 Task: Use the audio channel remapper to remap the "Center" to "Rear left".
Action: Mouse moved to (100, 13)
Screenshot: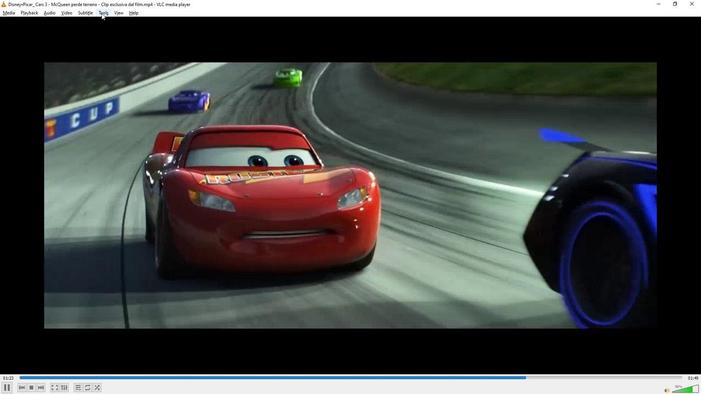 
Action: Mouse pressed left at (100, 13)
Screenshot: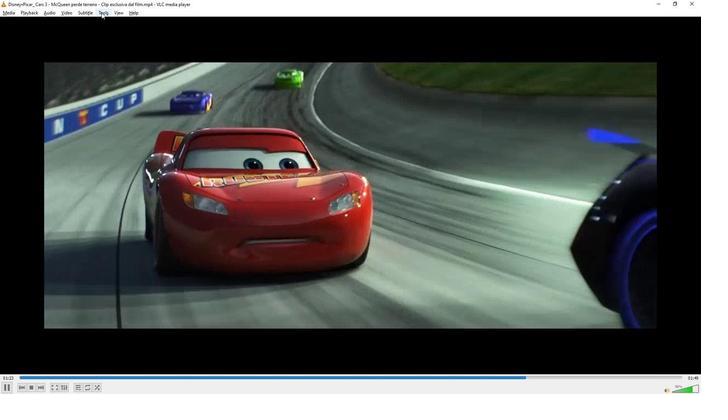 
Action: Mouse moved to (111, 99)
Screenshot: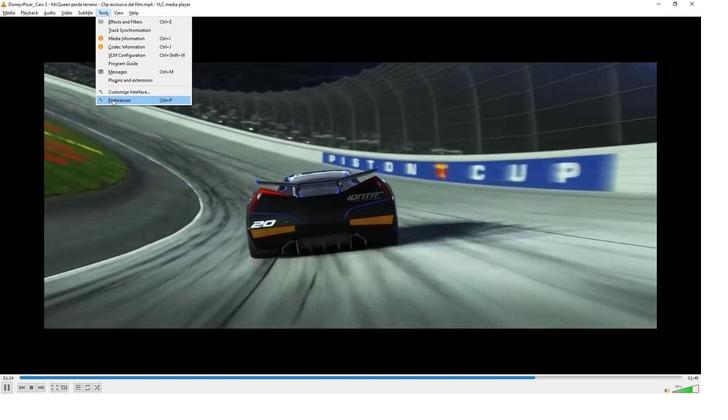
Action: Mouse pressed left at (111, 99)
Screenshot: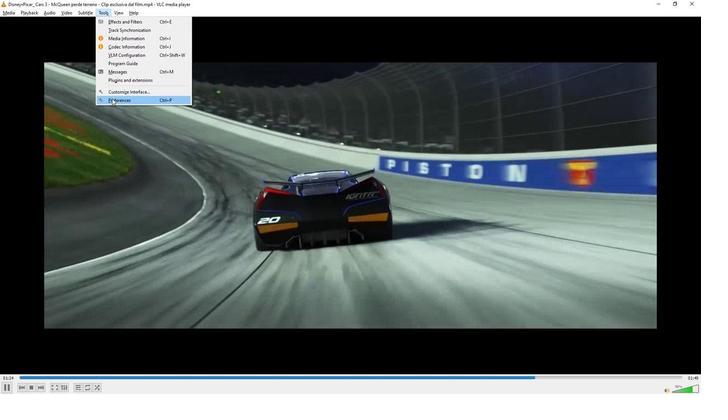 
Action: Mouse moved to (203, 293)
Screenshot: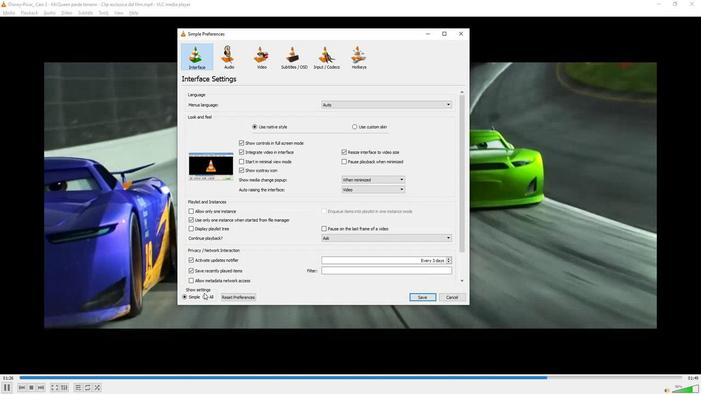 
Action: Mouse pressed left at (203, 293)
Screenshot: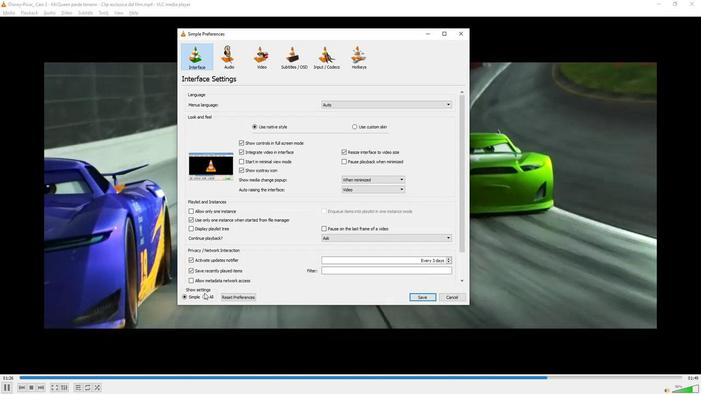 
Action: Mouse moved to (203, 298)
Screenshot: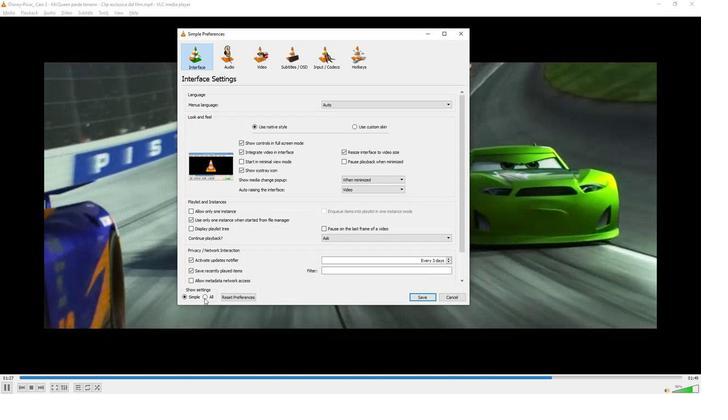 
Action: Mouse pressed left at (203, 298)
Screenshot: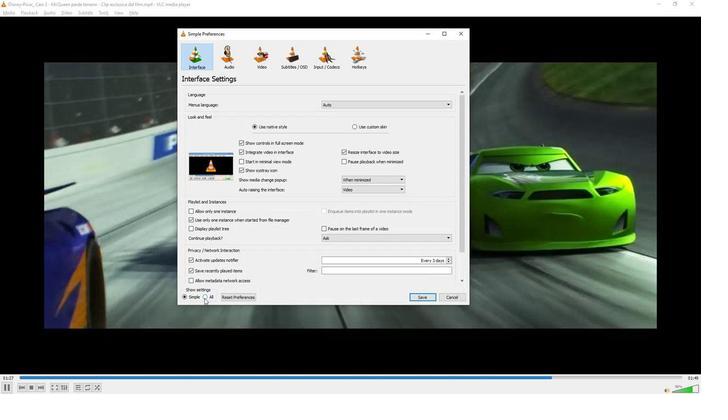 
Action: Mouse moved to (195, 134)
Screenshot: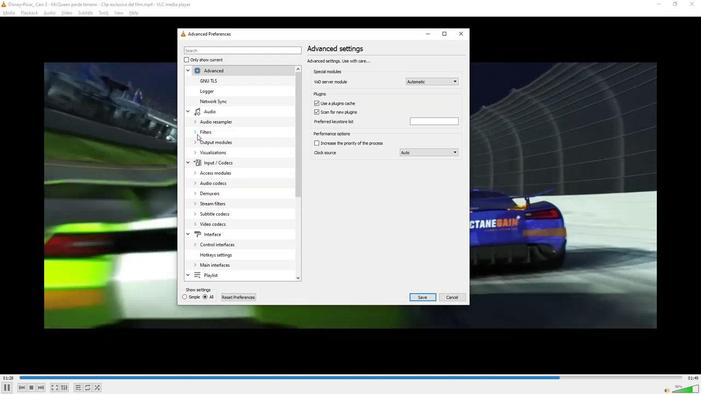 
Action: Mouse pressed left at (195, 134)
Screenshot: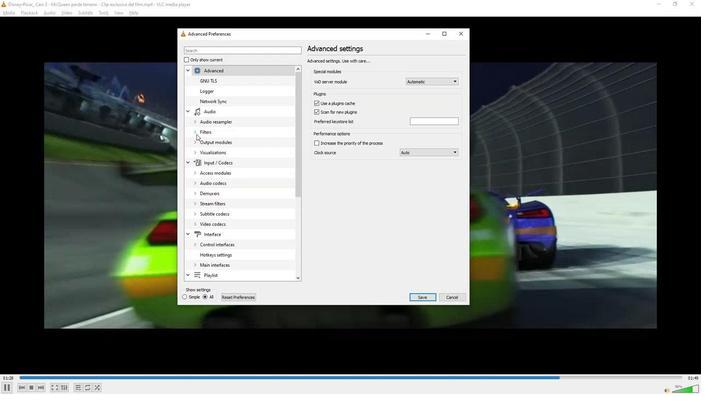 
Action: Mouse moved to (215, 234)
Screenshot: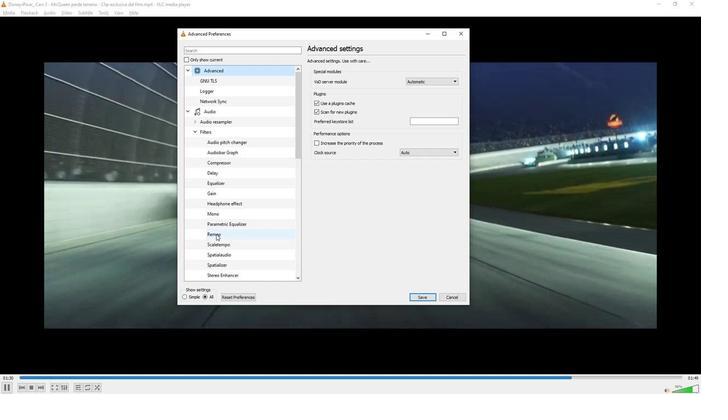 
Action: Mouse pressed left at (215, 234)
Screenshot: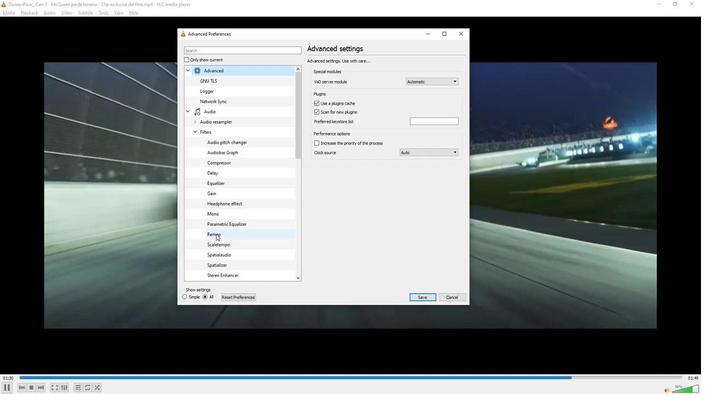 
Action: Mouse moved to (434, 83)
Screenshot: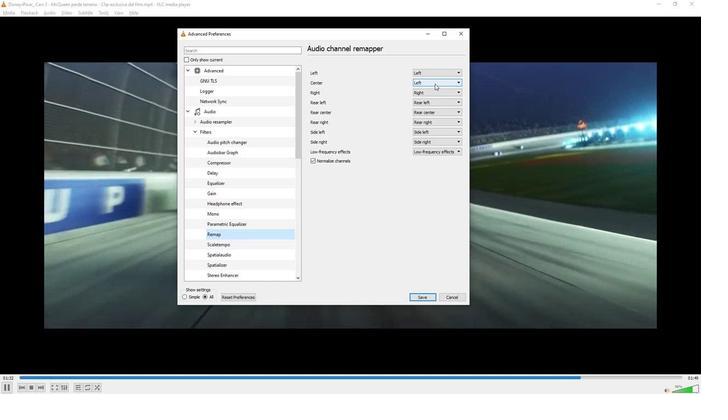 
Action: Mouse pressed left at (434, 83)
Screenshot: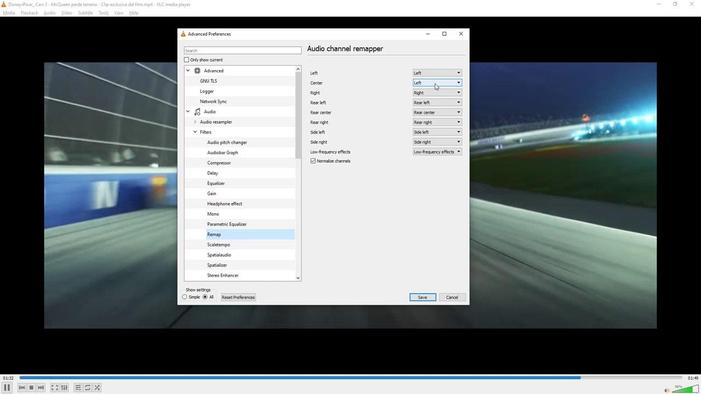
Action: Mouse moved to (424, 104)
Screenshot: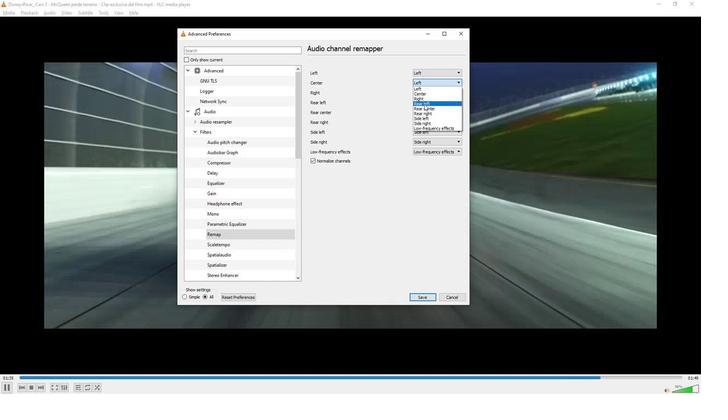 
Action: Mouse pressed left at (424, 104)
Screenshot: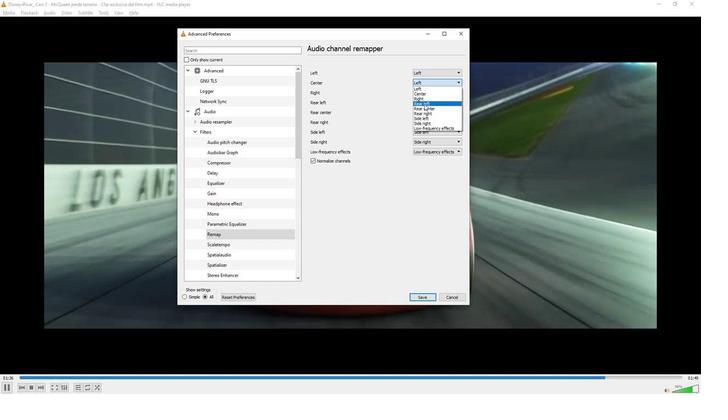 
Action: Mouse moved to (382, 221)
Screenshot: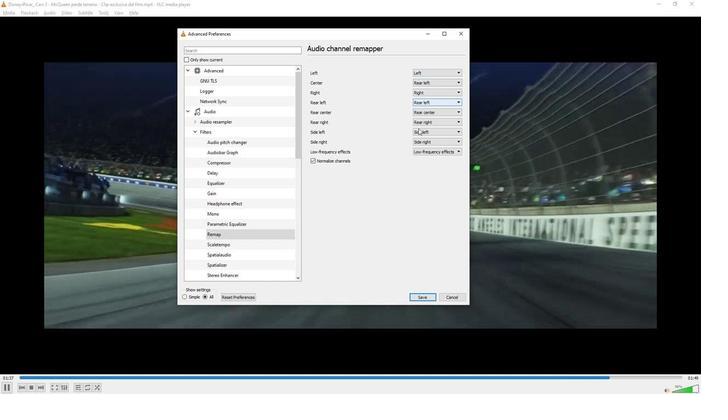 
